 Task: Move the task Implement a rating and review system for the app to the section Done in the project TruTech and filter the tasks in the project by High Priority.
Action: Mouse moved to (42, 327)
Screenshot: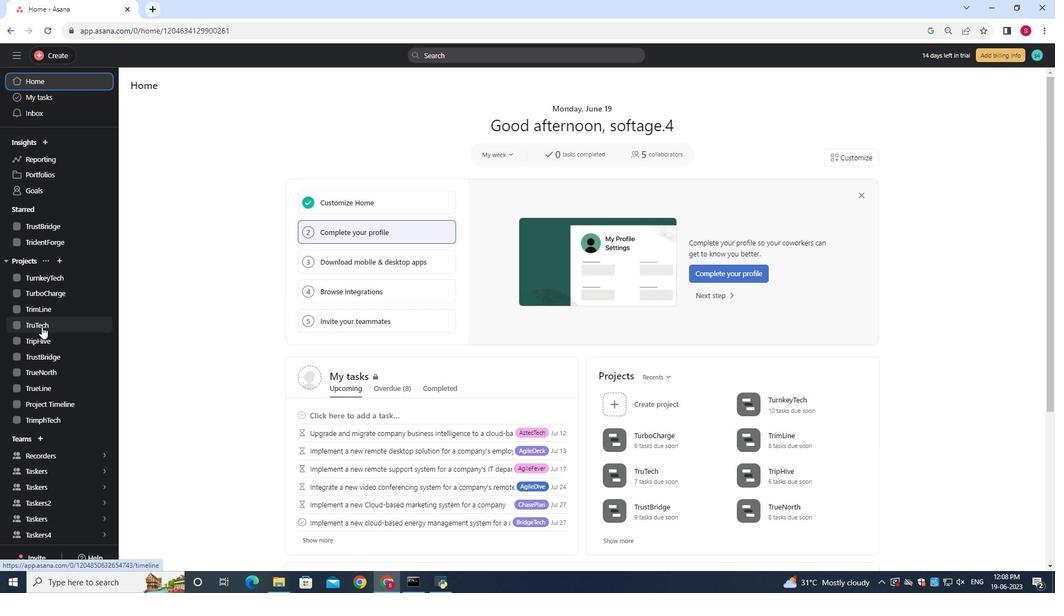 
Action: Mouse pressed left at (42, 327)
Screenshot: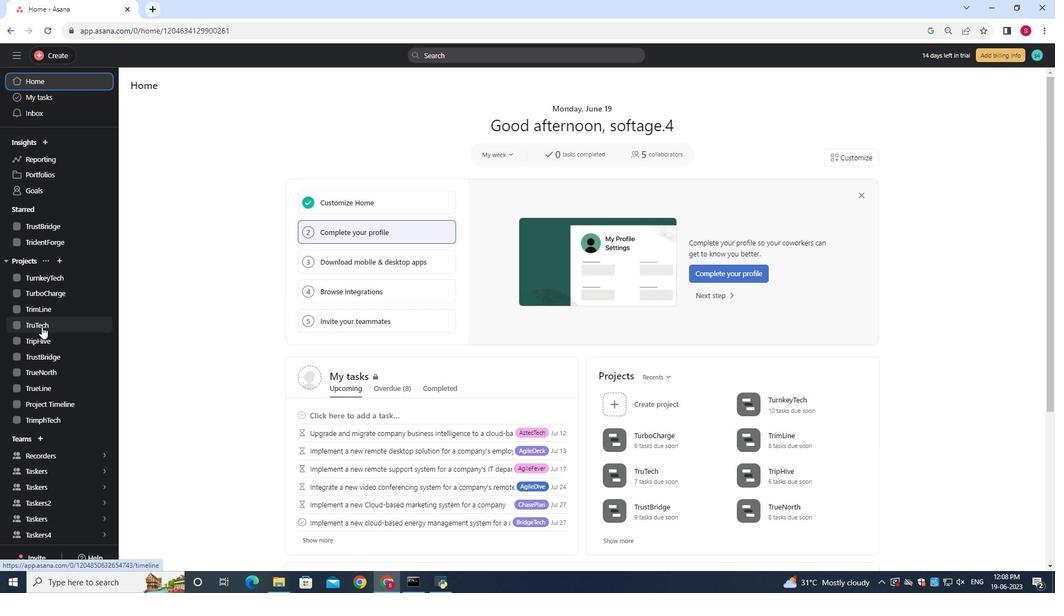
Action: Mouse moved to (613, 205)
Screenshot: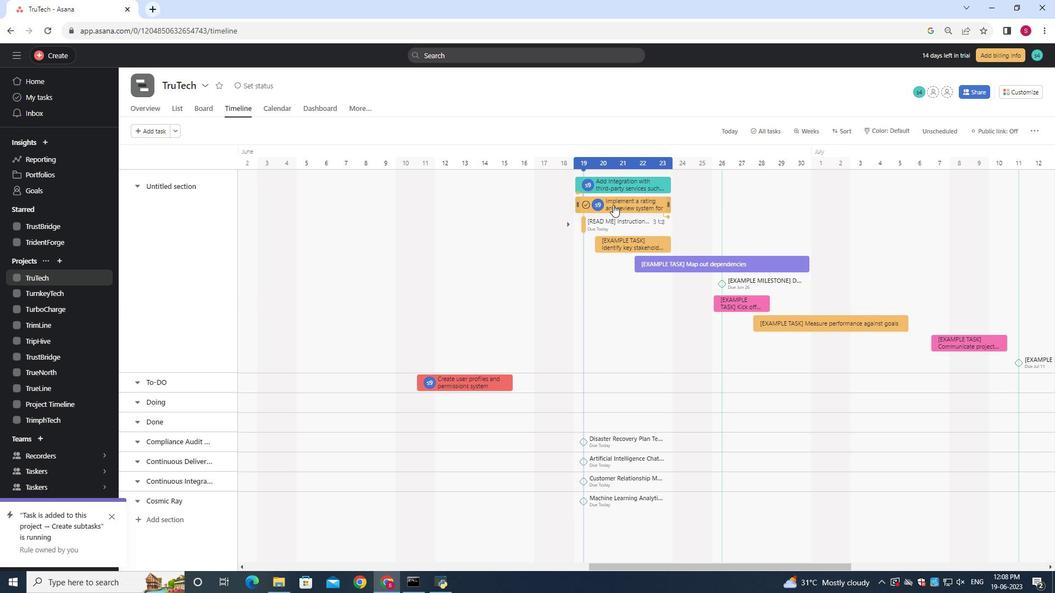 
Action: Mouse pressed left at (613, 205)
Screenshot: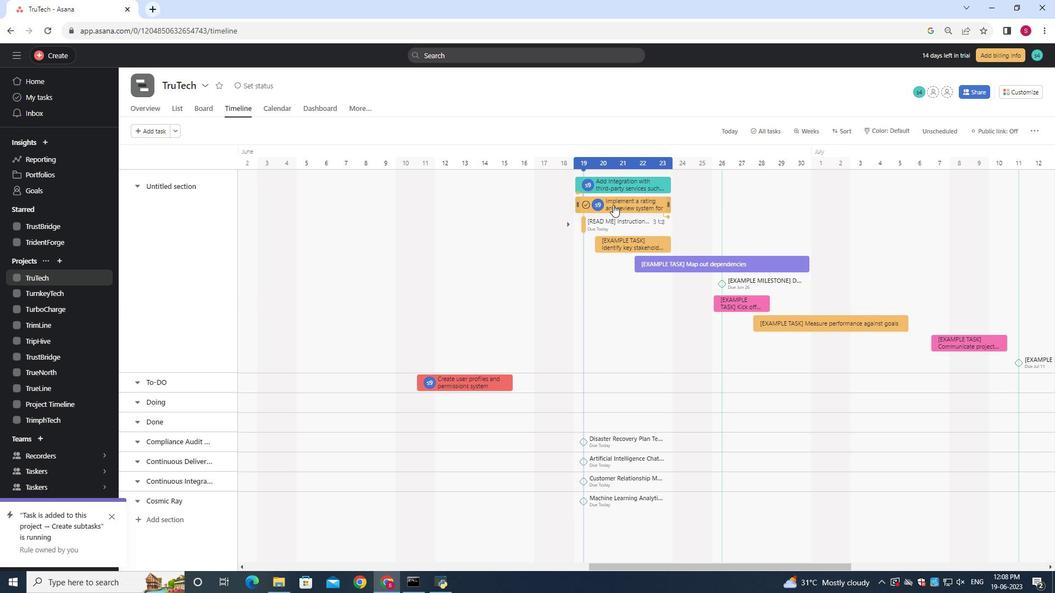 
Action: Mouse moved to (178, 107)
Screenshot: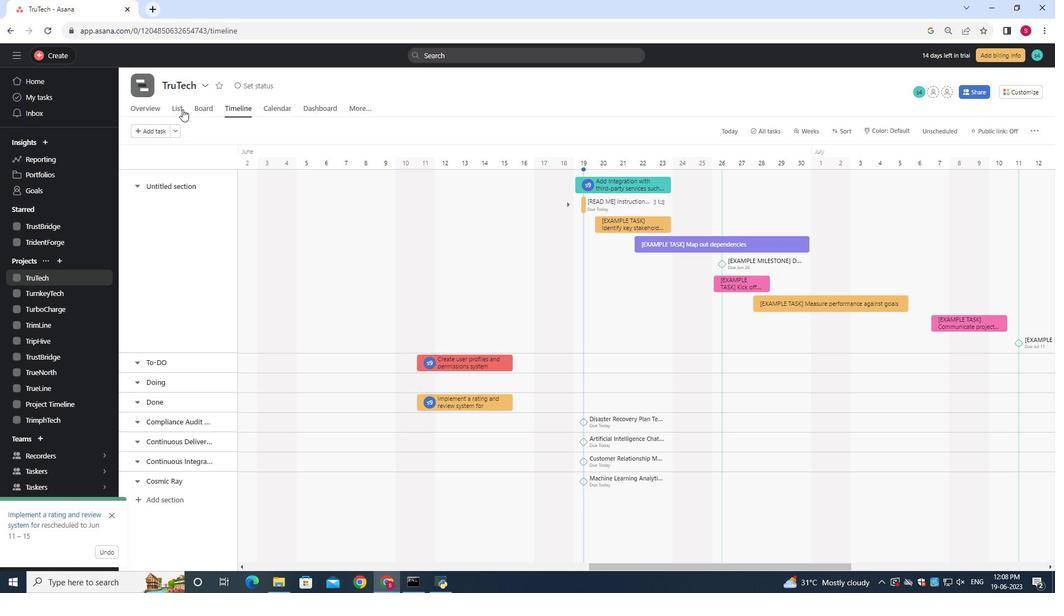 
Action: Mouse pressed left at (178, 107)
Screenshot: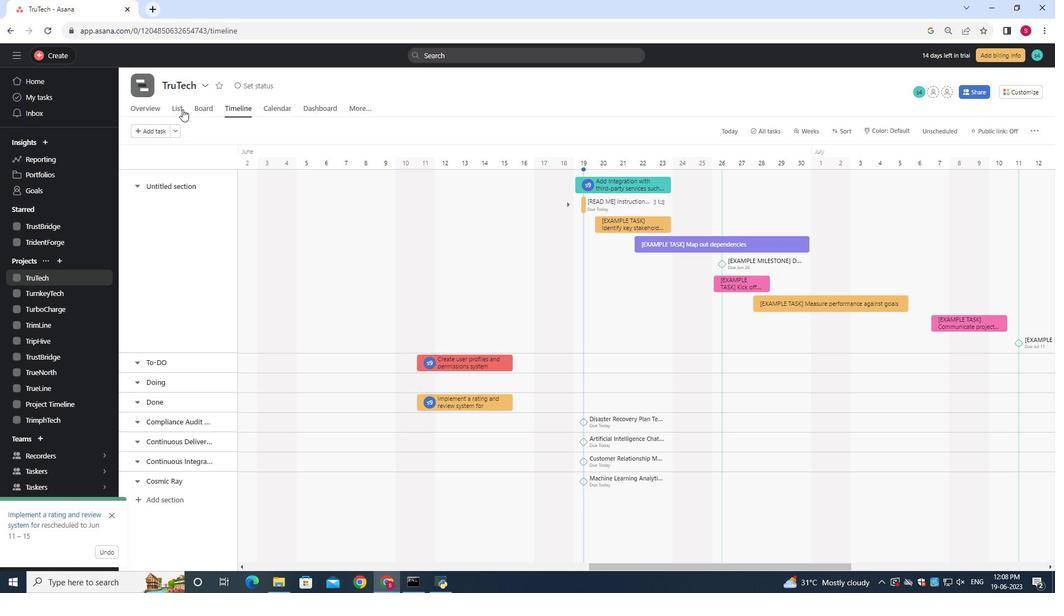 
Action: Mouse moved to (193, 129)
Screenshot: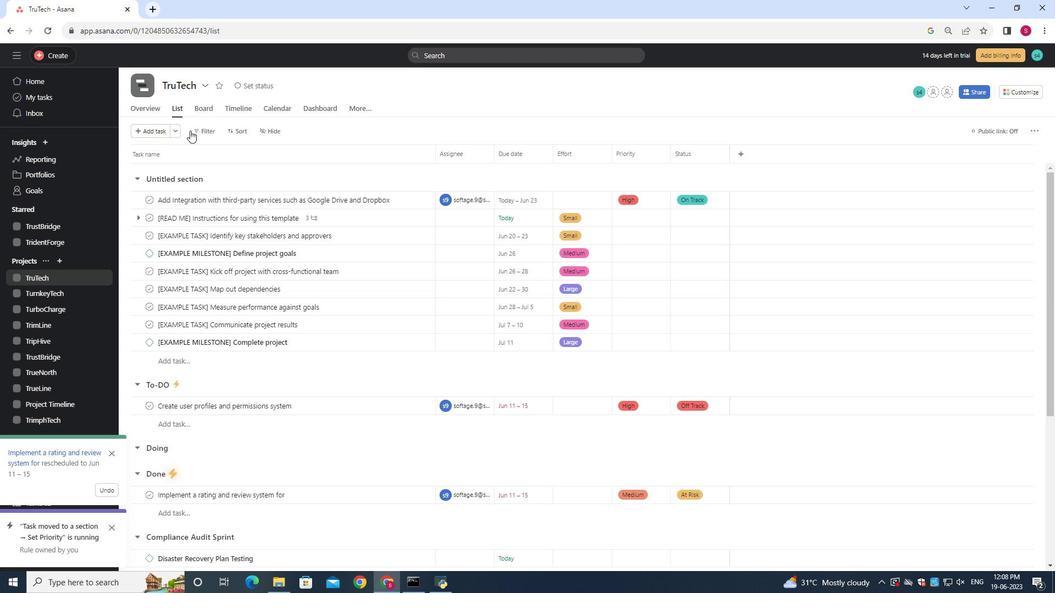 
Action: Mouse pressed left at (193, 129)
Screenshot: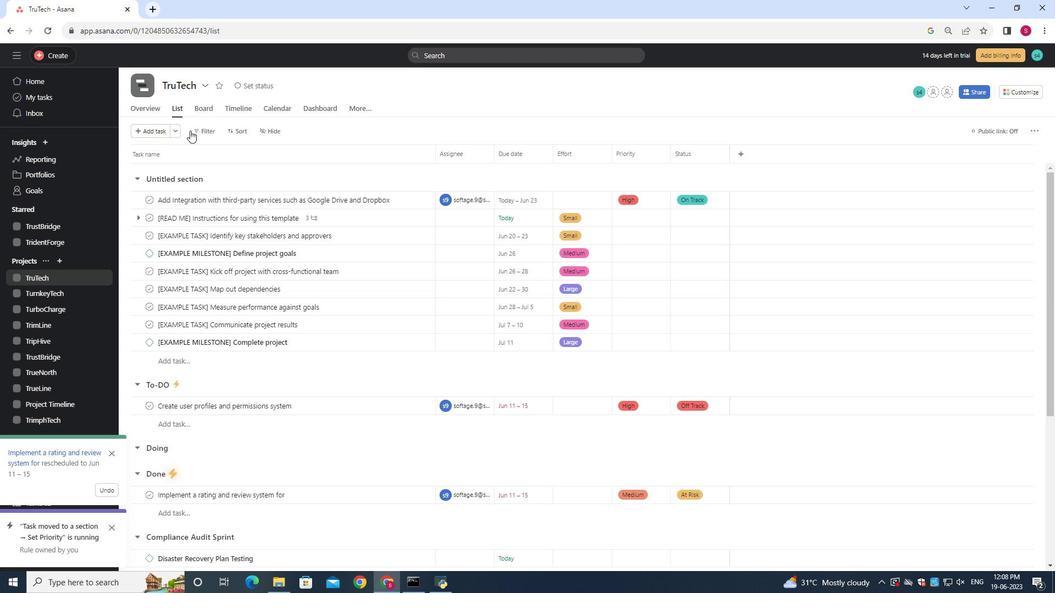 
Action: Mouse moved to (235, 211)
Screenshot: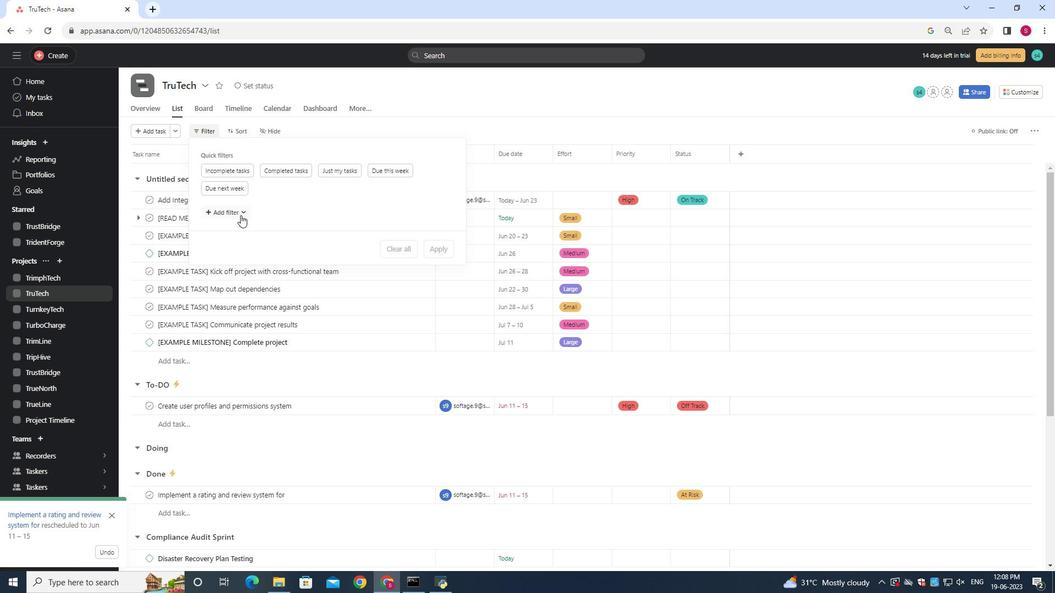 
Action: Mouse pressed left at (235, 211)
Screenshot: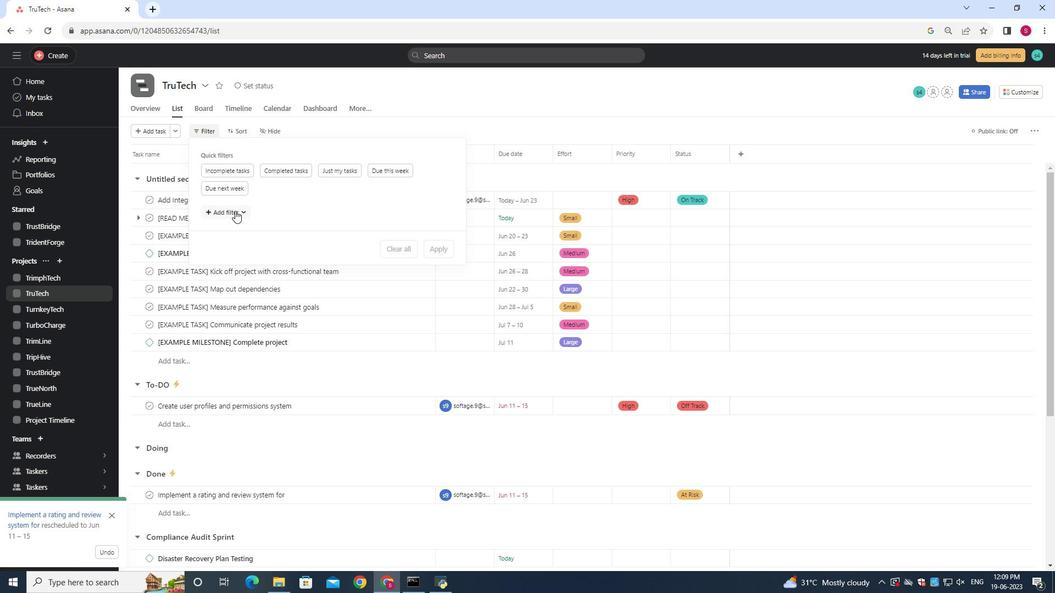 
Action: Mouse moved to (257, 273)
Screenshot: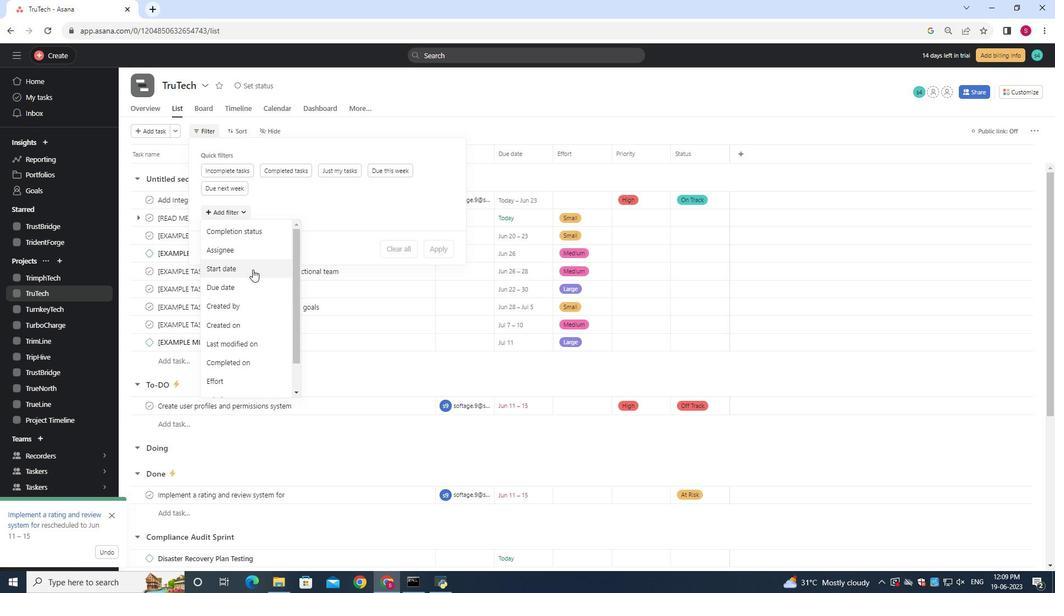 
Action: Mouse scrolled (257, 272) with delta (0, 0)
Screenshot: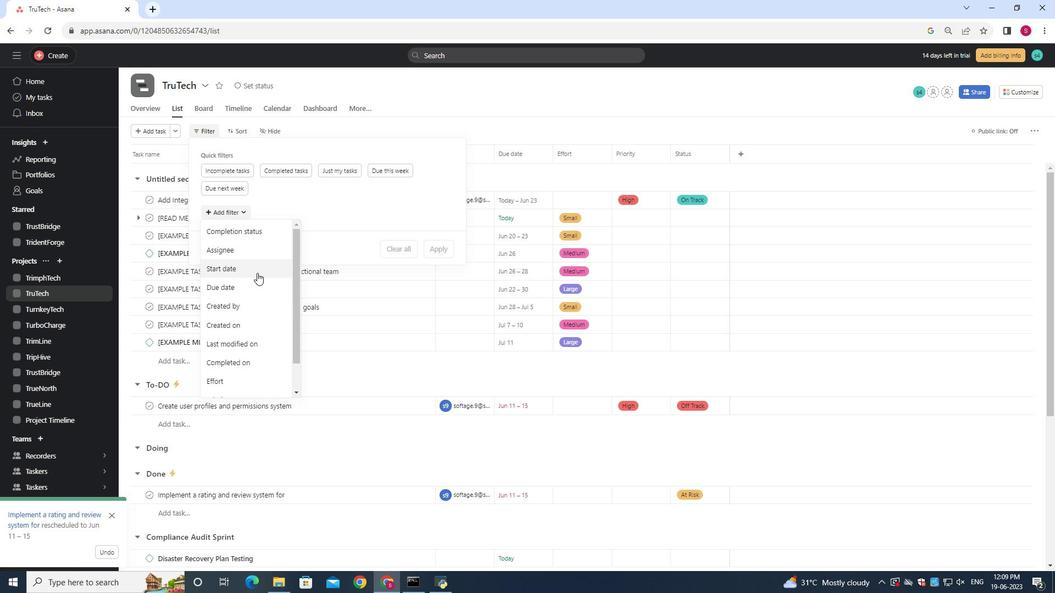
Action: Mouse moved to (257, 273)
Screenshot: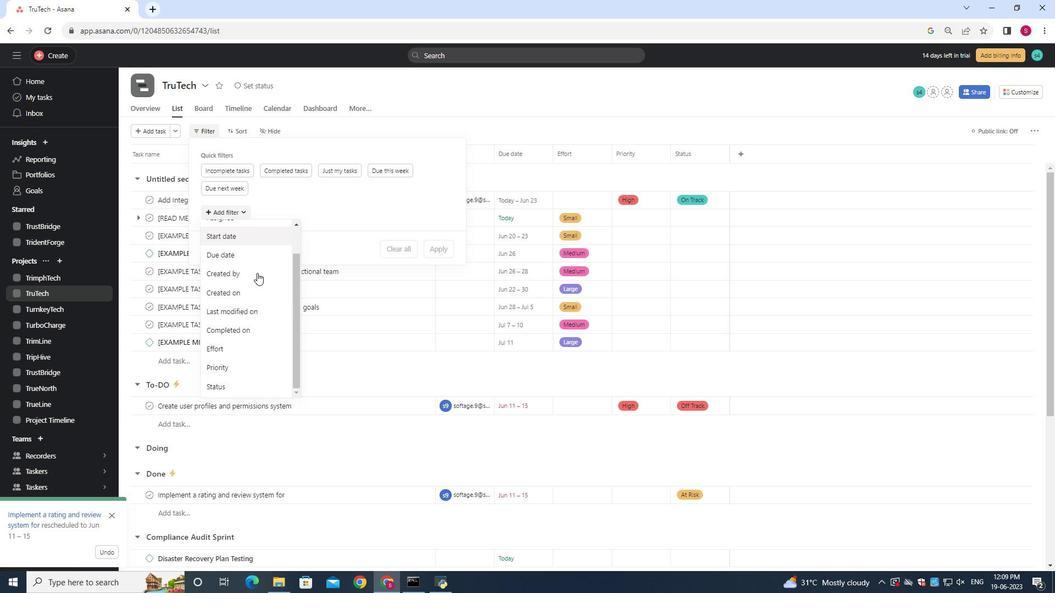 
Action: Mouse scrolled (257, 272) with delta (0, 0)
Screenshot: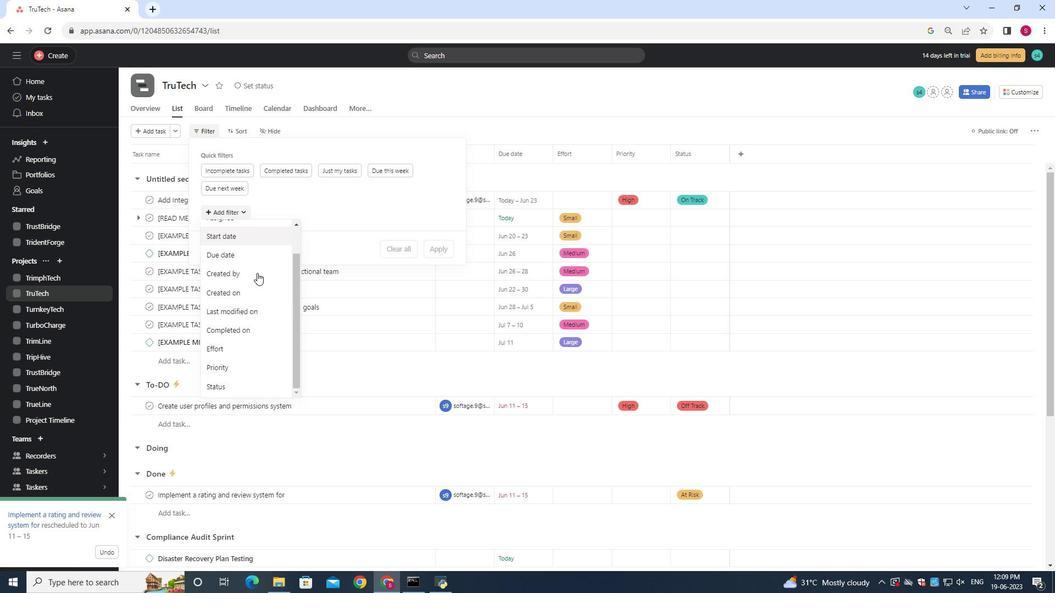 
Action: Mouse moved to (245, 360)
Screenshot: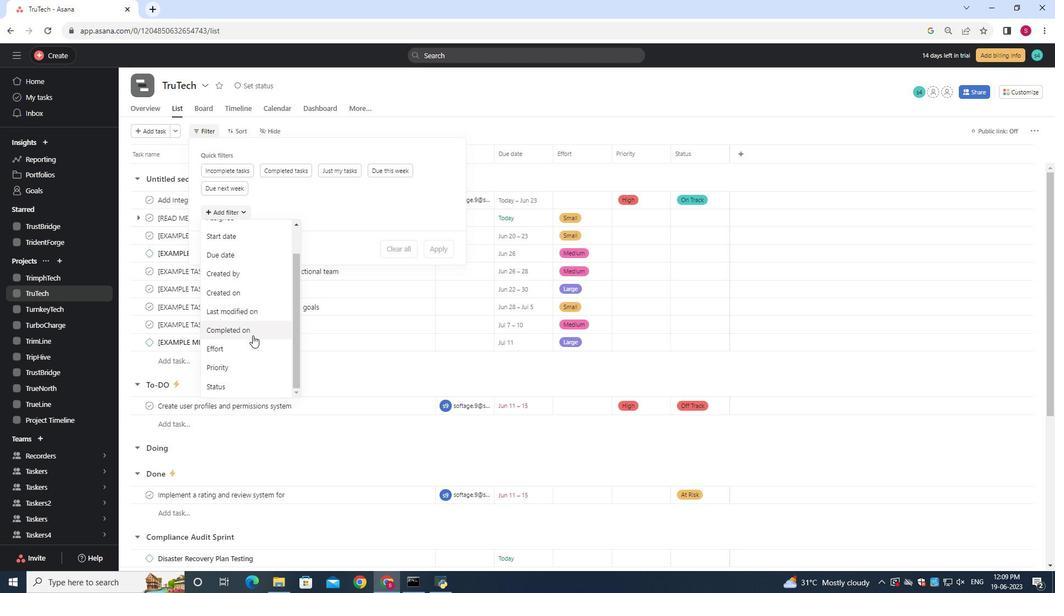 
Action: Mouse scrolled (245, 361) with delta (0, 0)
Screenshot: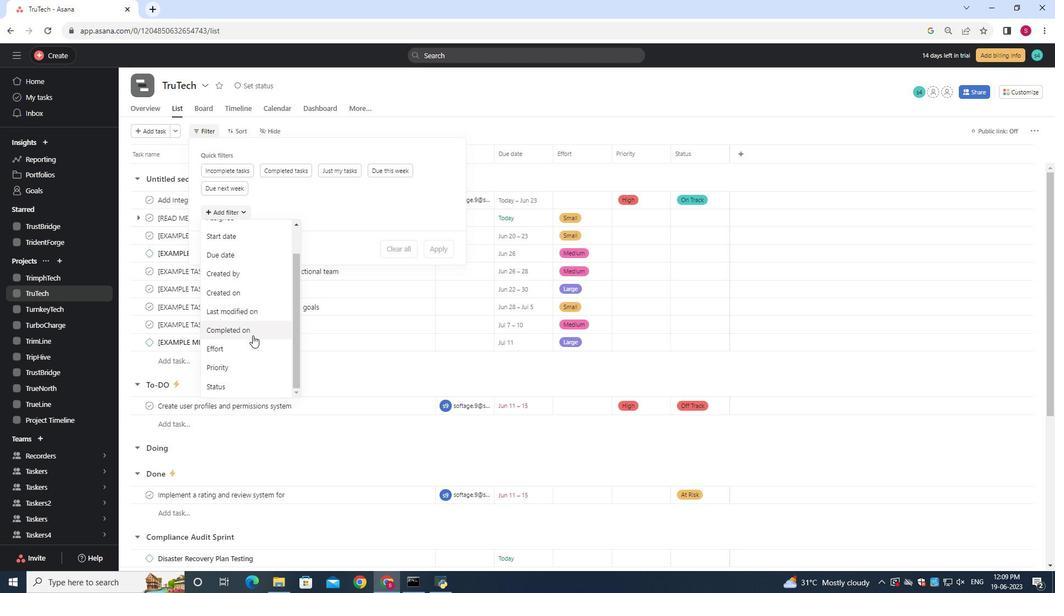 
Action: Mouse moved to (238, 353)
Screenshot: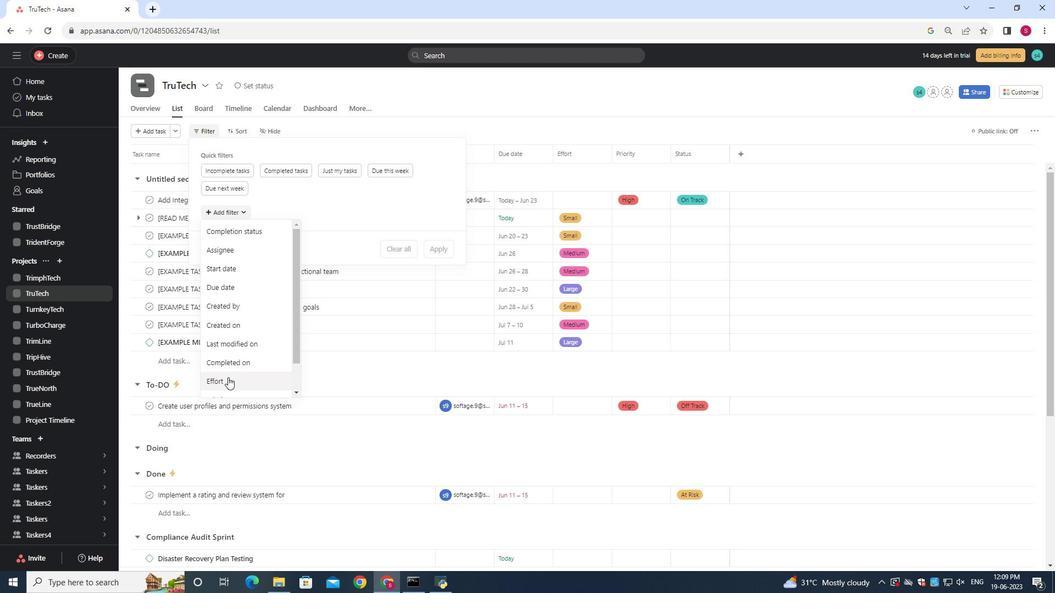
Action: Mouse scrolled (238, 353) with delta (0, 0)
Screenshot: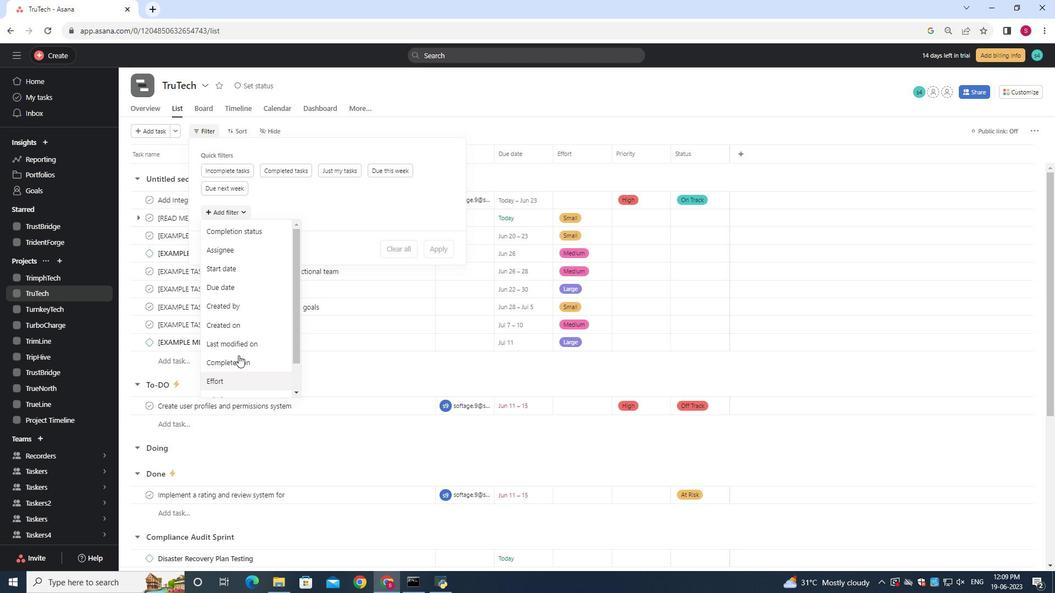 
Action: Mouse scrolled (238, 353) with delta (0, 0)
Screenshot: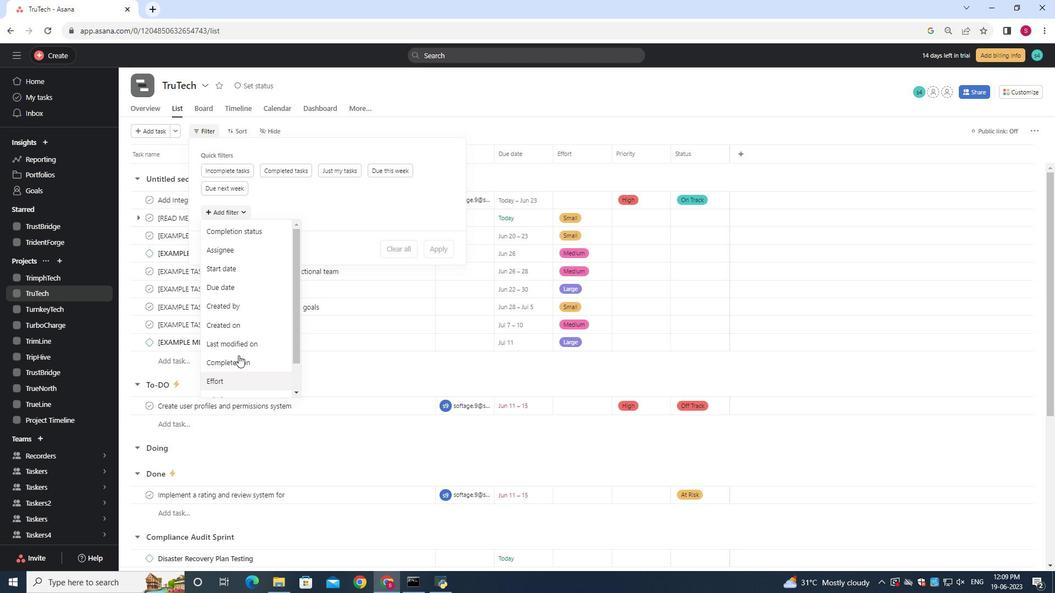 
Action: Mouse moved to (237, 353)
Screenshot: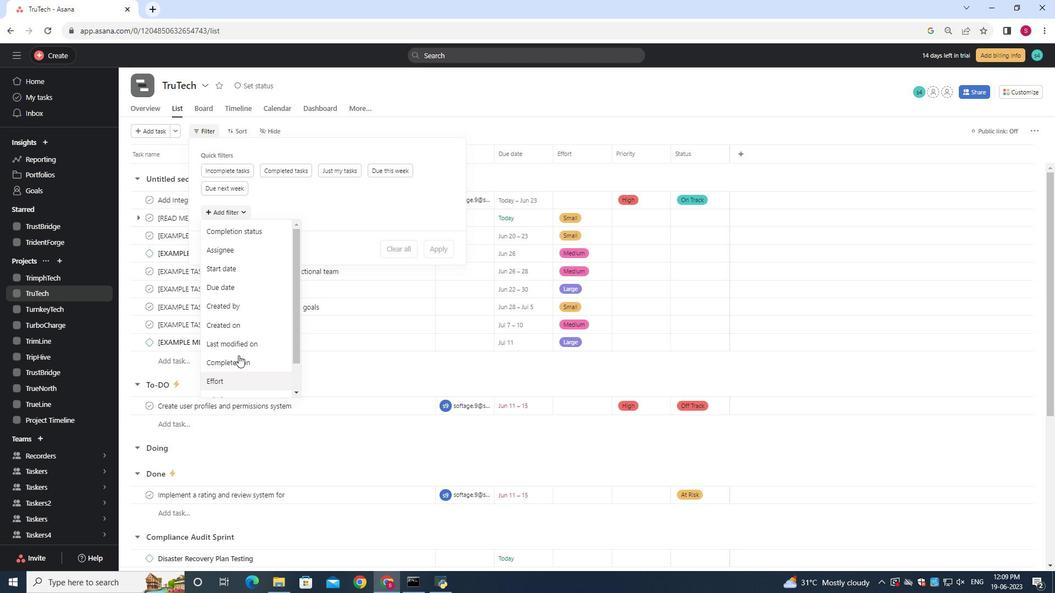 
Action: Mouse scrolled (237, 353) with delta (0, 0)
Screenshot: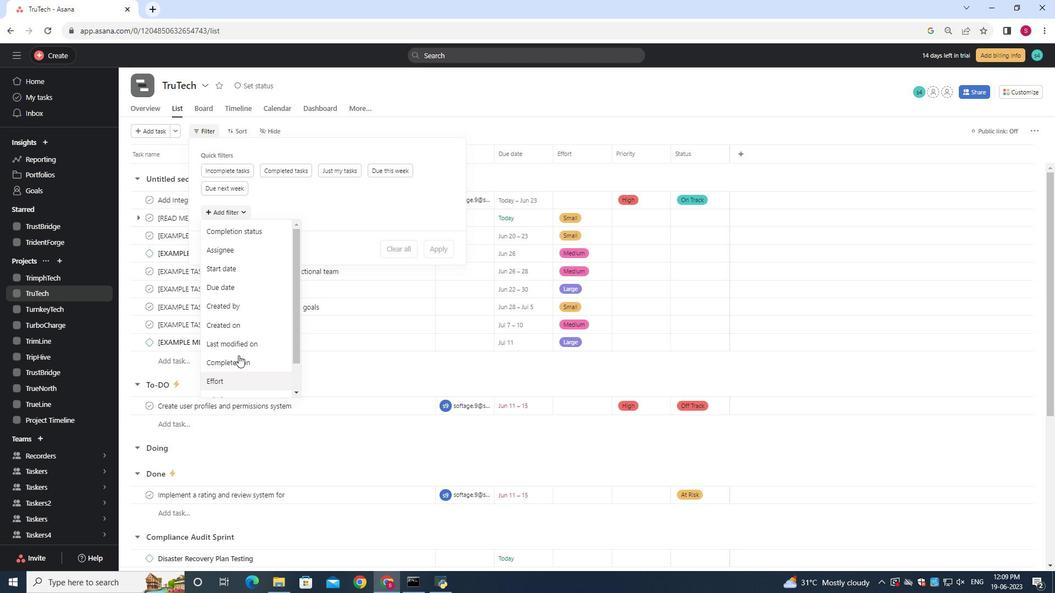 
Action: Mouse moved to (229, 368)
Screenshot: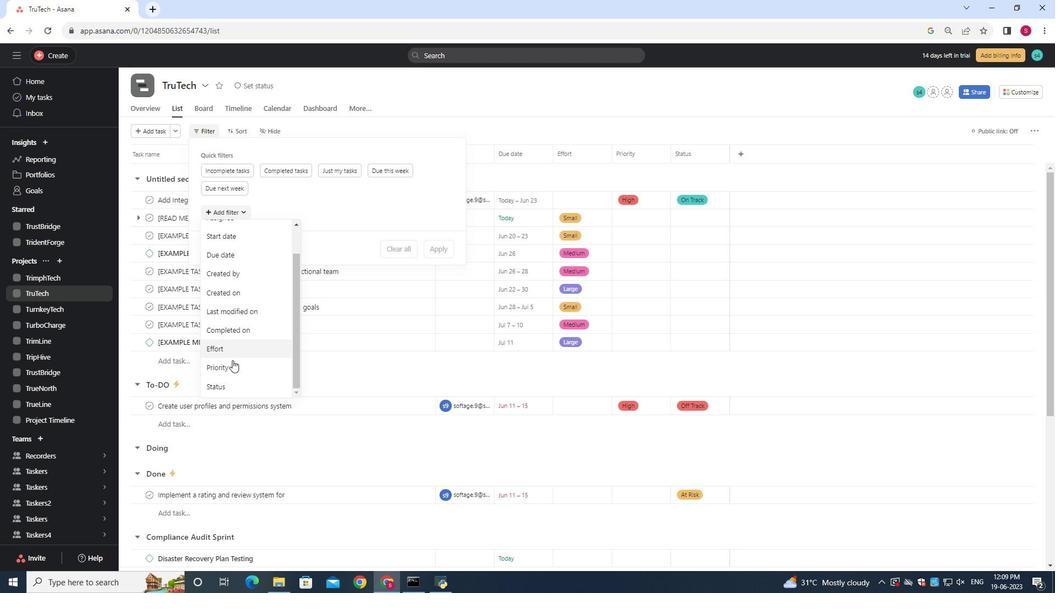 
Action: Mouse pressed left at (229, 368)
Screenshot: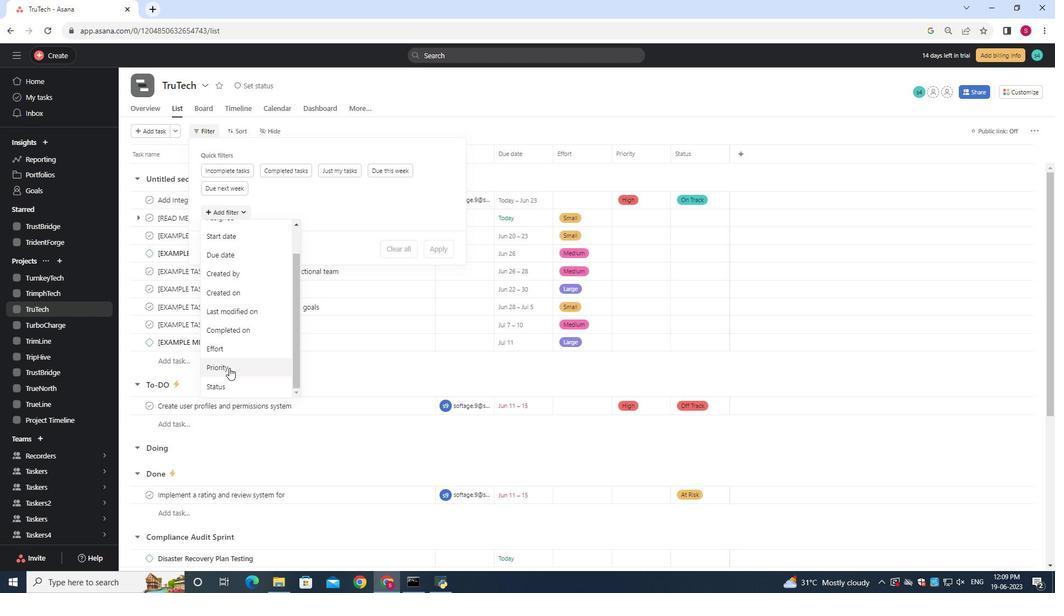 
Action: Mouse moved to (243, 222)
Screenshot: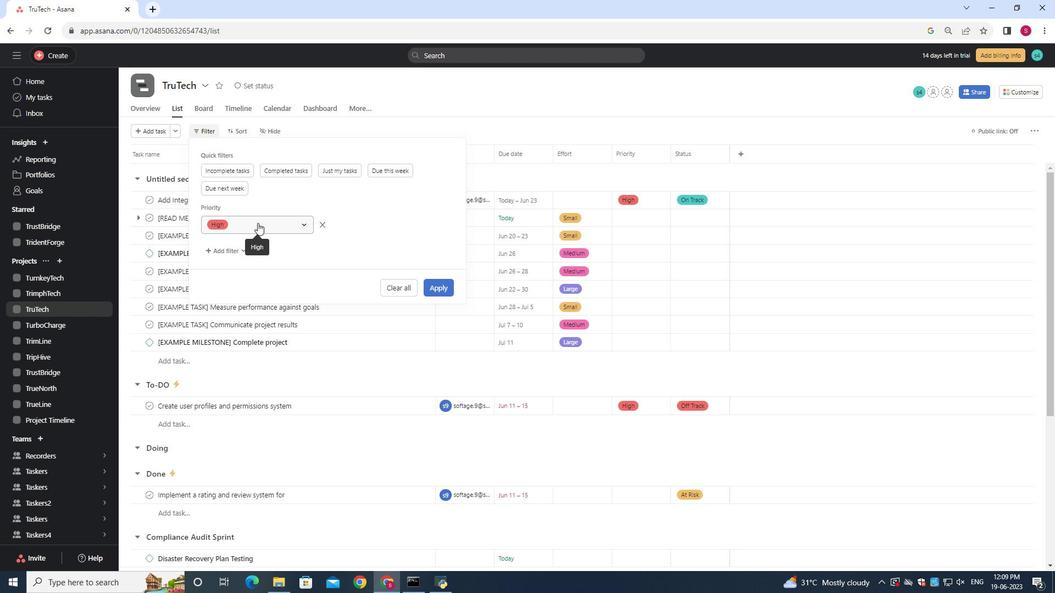 
Action: Mouse pressed left at (243, 222)
Screenshot: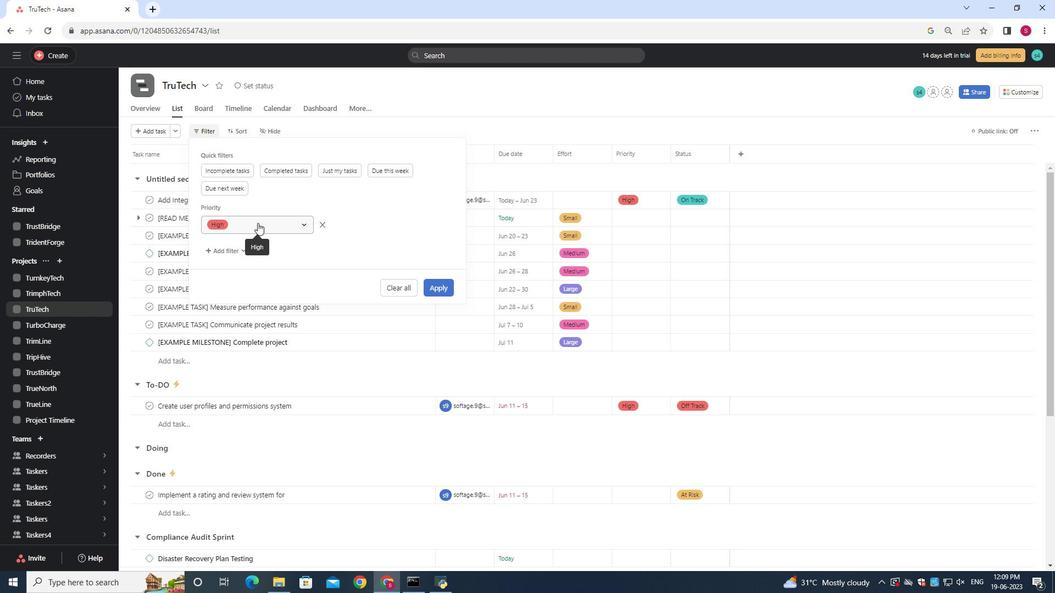 
Action: Mouse moved to (237, 239)
Screenshot: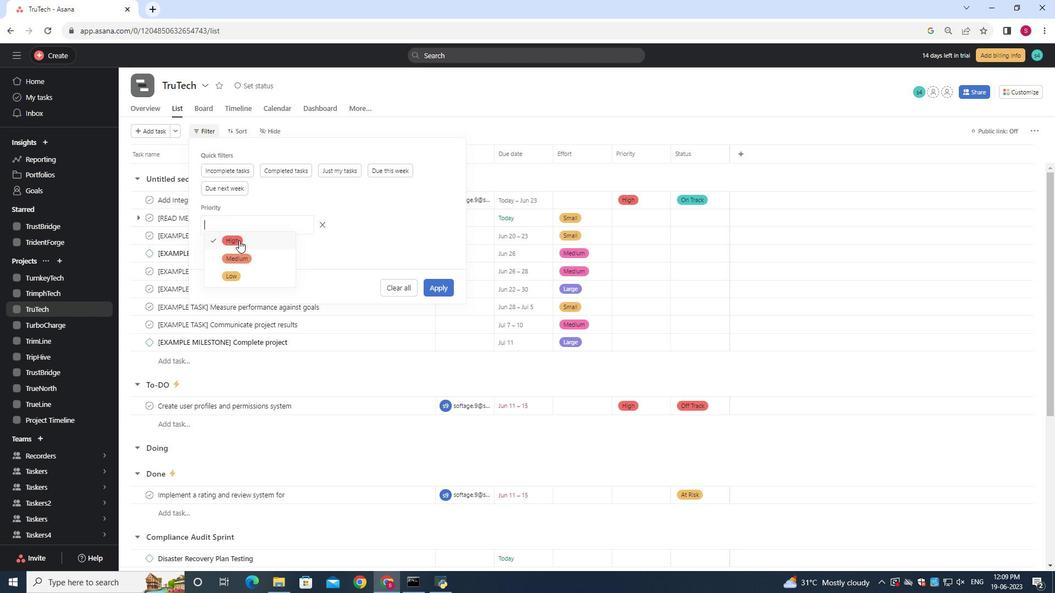
Action: Mouse pressed left at (237, 239)
Screenshot: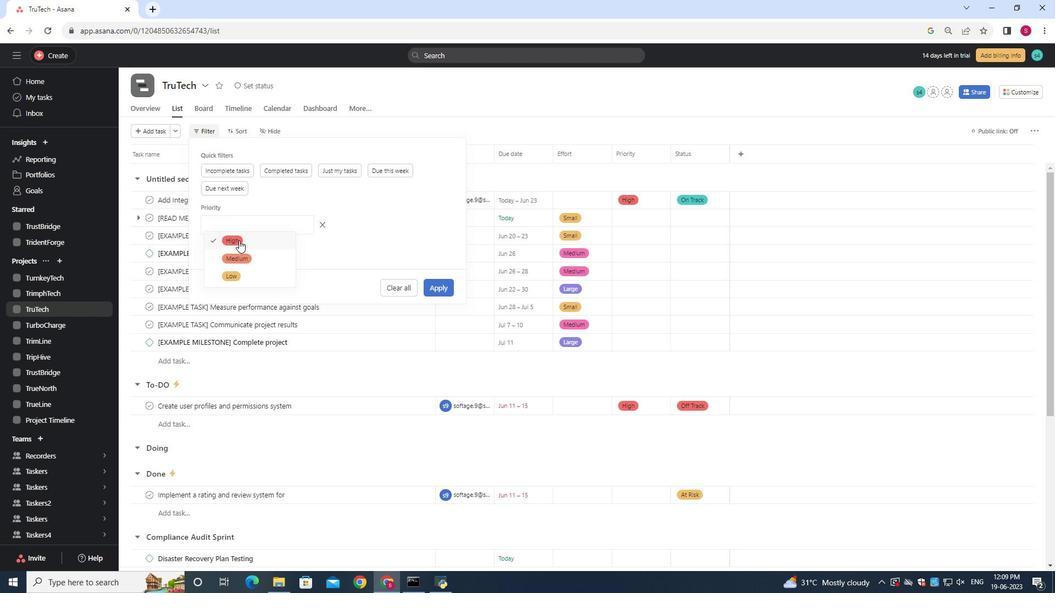 
Action: Mouse moved to (432, 284)
Screenshot: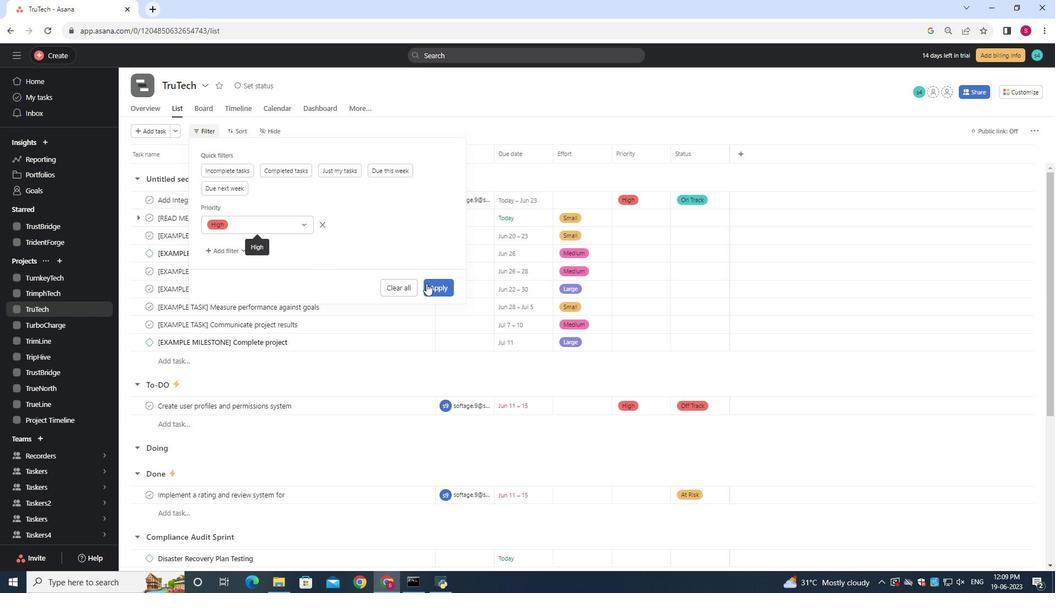 
Action: Mouse pressed left at (432, 284)
Screenshot: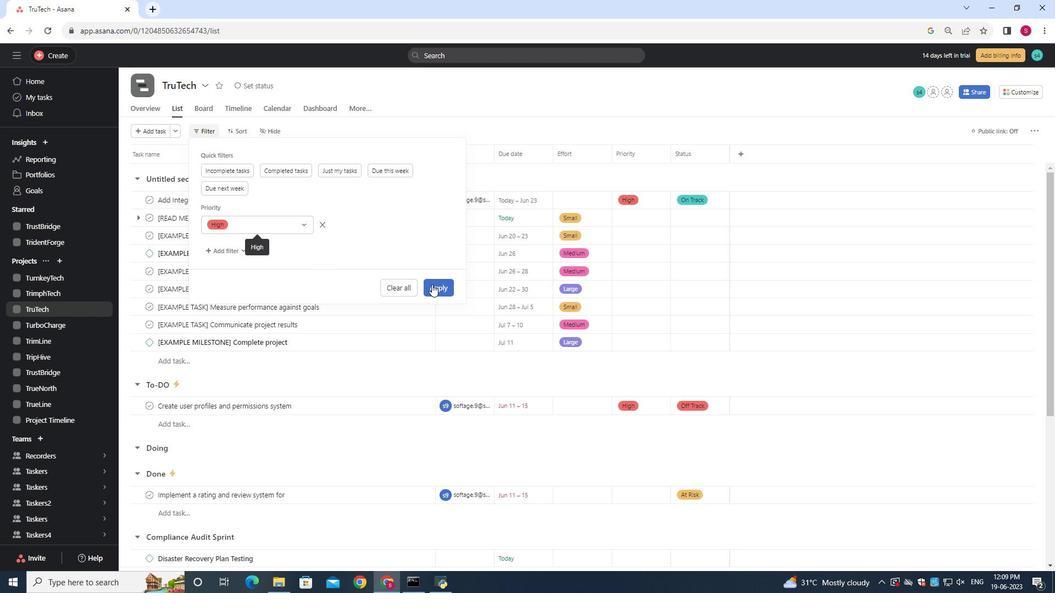 
Action: Mouse moved to (384, 196)
Screenshot: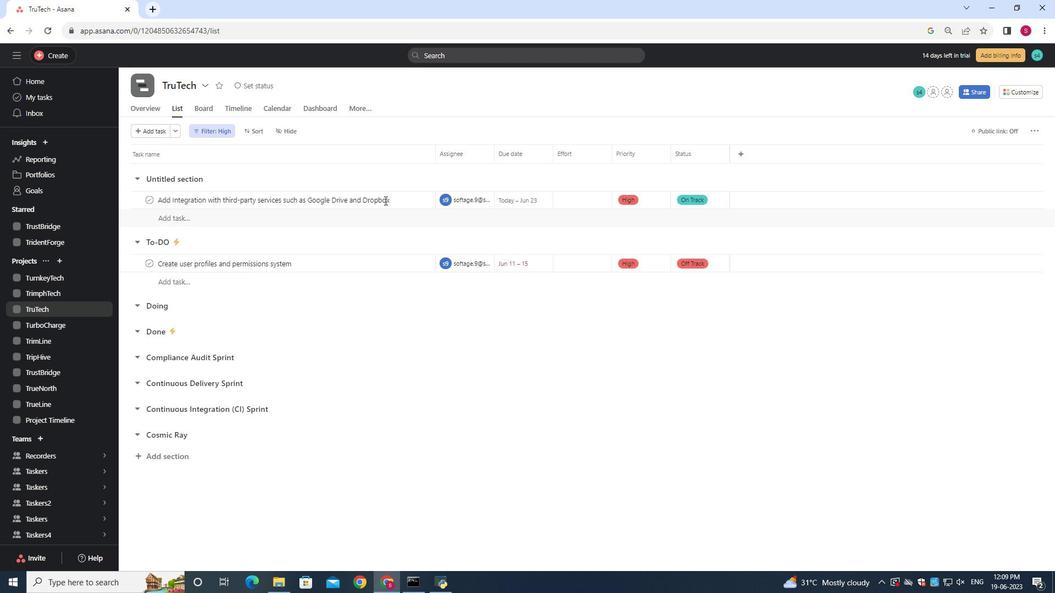 
